 Task: Create a task  Create a feature for users to report inappropriate content , assign it to team member softage.7@softage.net in the project VectorTech and update the status of the task to  On Track  , set the priority of the task to High.
Action: Mouse moved to (55, 312)
Screenshot: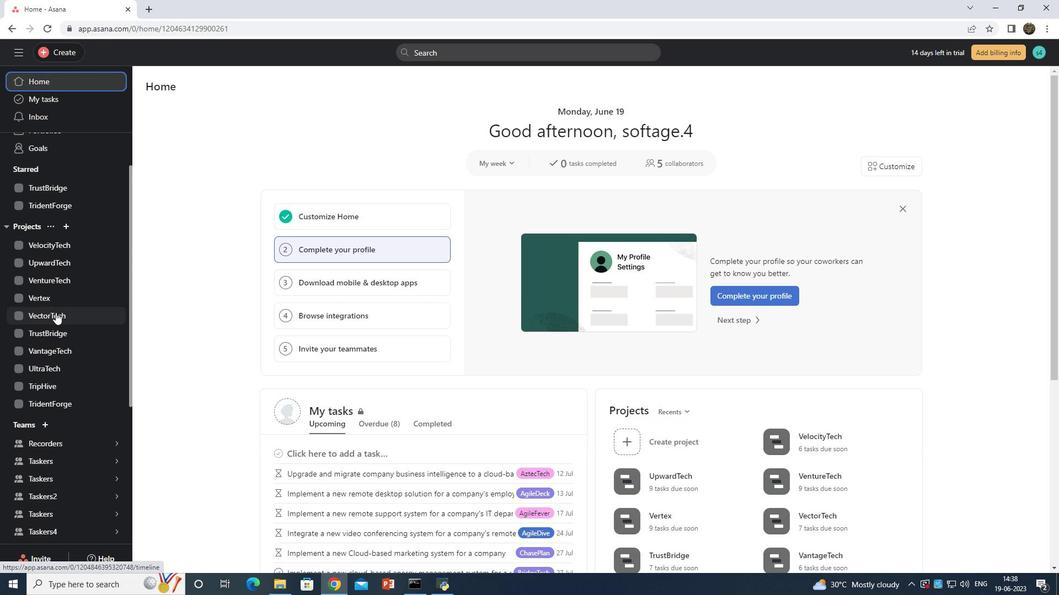 
Action: Mouse pressed left at (55, 312)
Screenshot: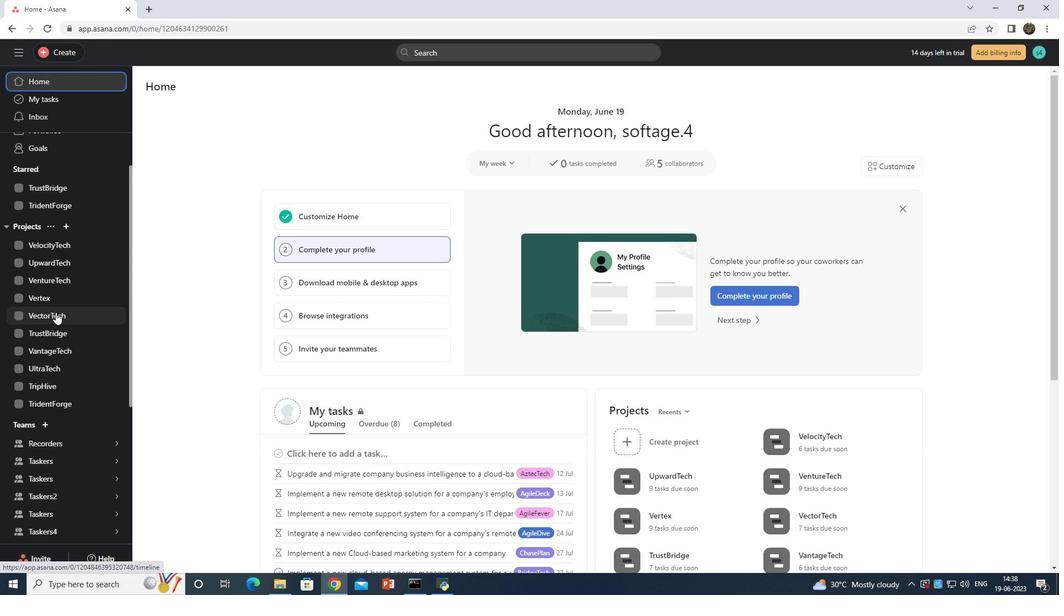 
Action: Mouse moved to (164, 135)
Screenshot: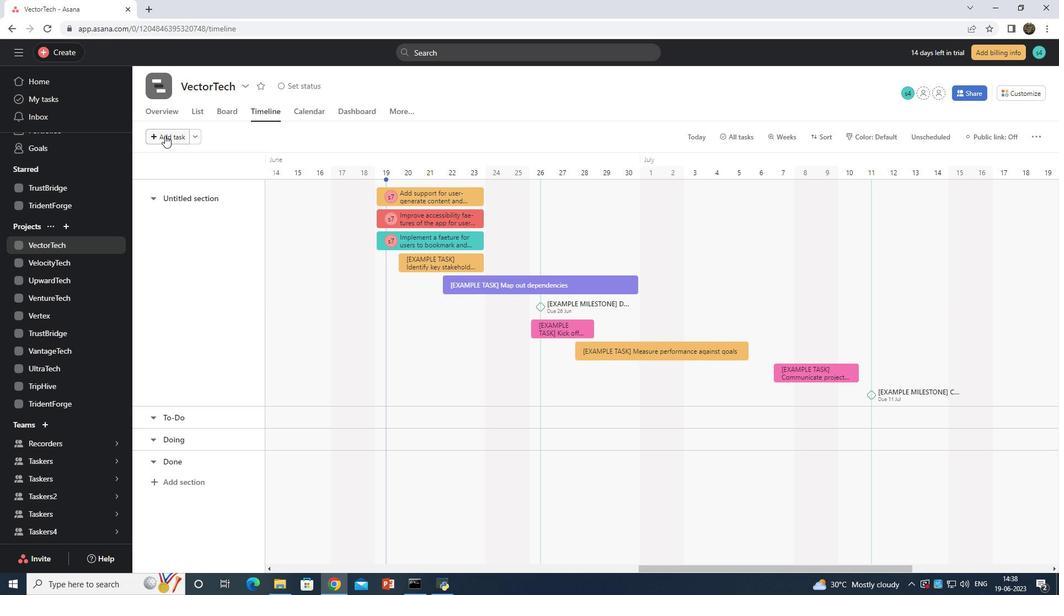 
Action: Mouse pressed left at (164, 135)
Screenshot: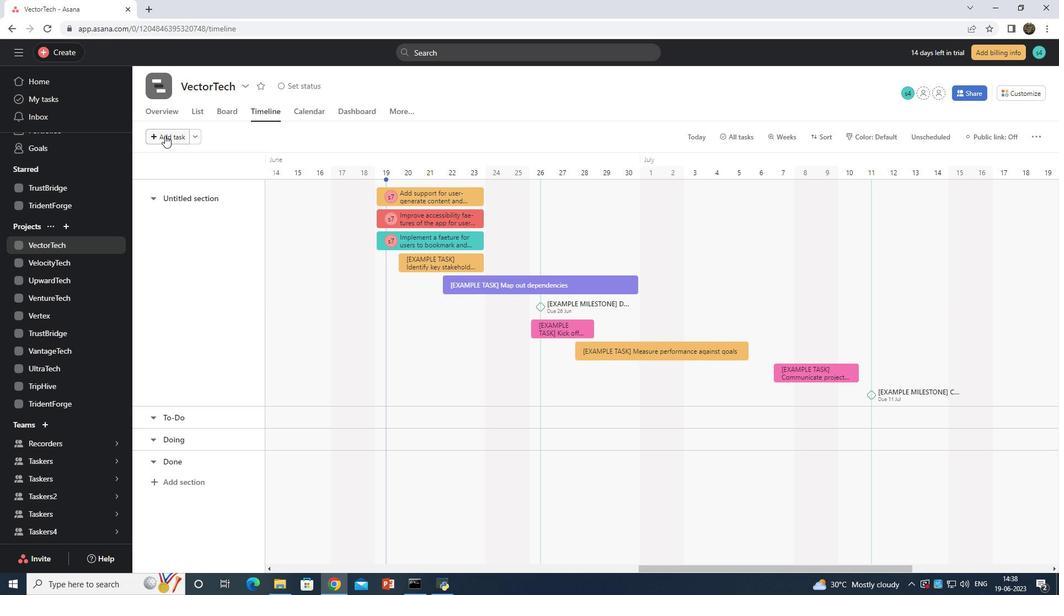 
Action: Mouse moved to (269, 180)
Screenshot: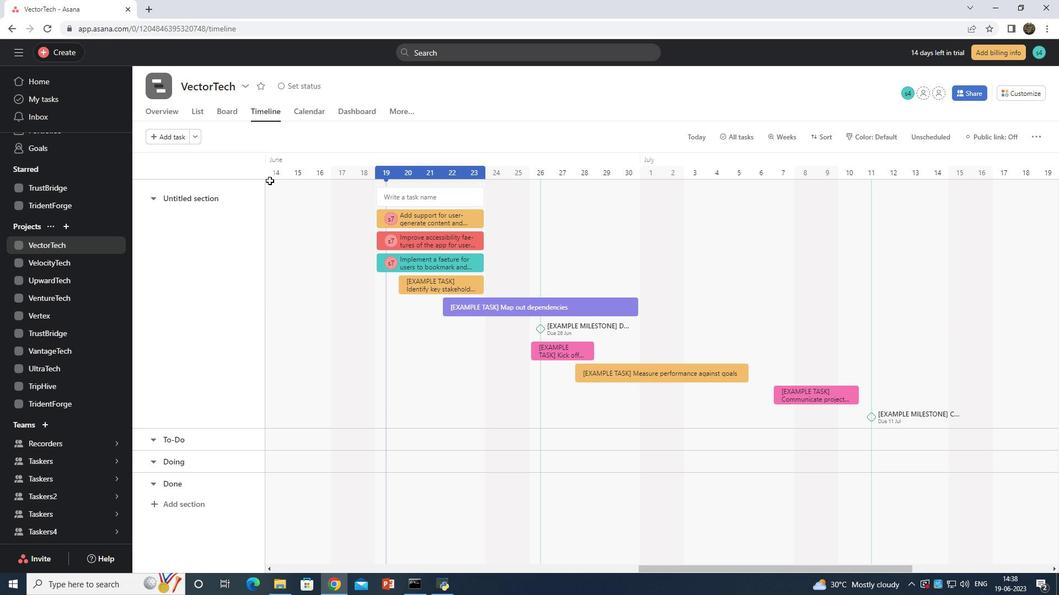 
Action: Key pressed <Key.shift>Create<Key.space>a<Key.space>feature<Key.space>fro<Key.space>users<Key.space>to<Key.space>report<Key.down><Key.left><Key.left><Key.left><Key.left><Key.left><Key.left><Key.left><Key.left><Key.left><Key.left><Key.left><Key.left><Key.left><Key.left><Key.left><Key.left><Key.backspace><Key.backspace>or<Key.right><Key.right><Key.right><Key.right><Key.right><Key.right><Key.right><Key.right><Key.right><Key.right><Key.right><Key.right><Key.right><Key.right><Key.right><Key.right><Key.right><Key.right><Key.right><Key.right><Key.right><Key.right><Key.right><Key.right><Key.right><Key.right><Key.right><Key.right><Key.right><Key.space>inappropritaer<Key.backspace><Key.backspace><Key.backspace>ate<Key.space>contat<Key.backspace>nt<Key.left><Key.left><Key.backspace>e<Key.right><Key.right><Key.right>
Screenshot: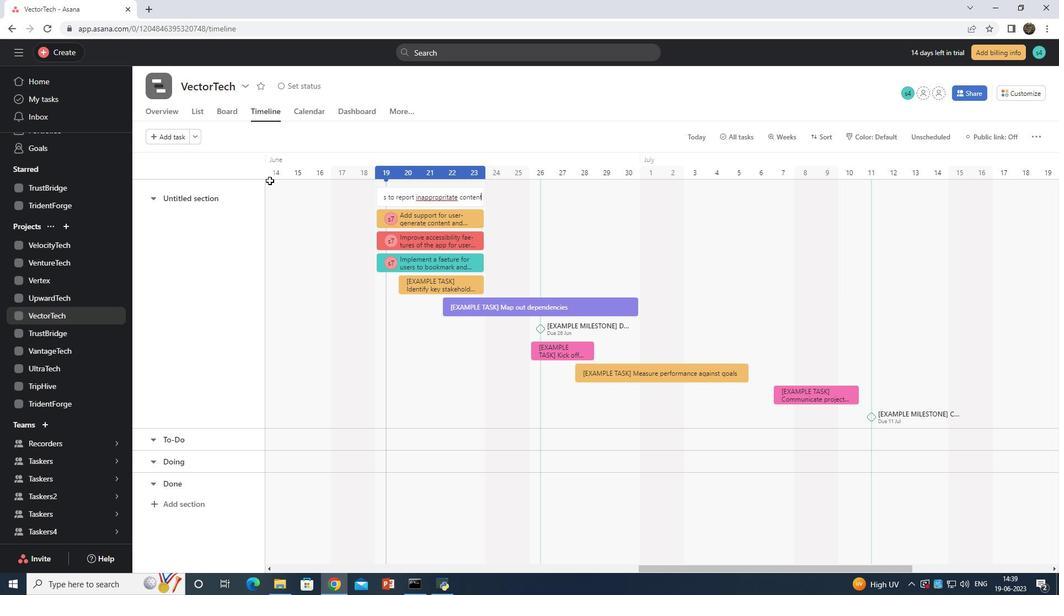 
Action: Mouse moved to (414, 200)
Screenshot: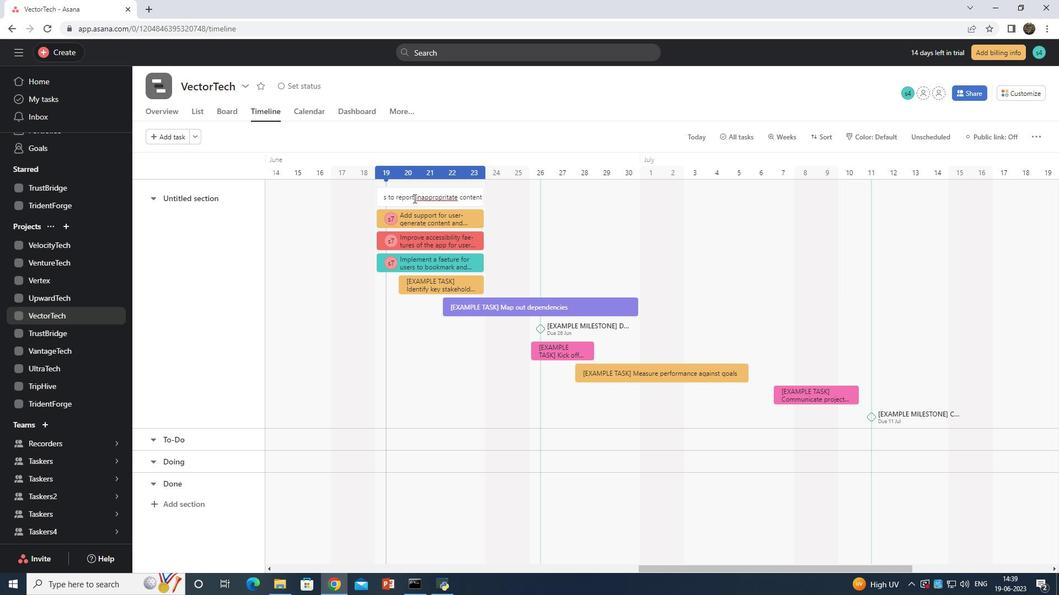 
Action: Mouse pressed left at (414, 200)
Screenshot: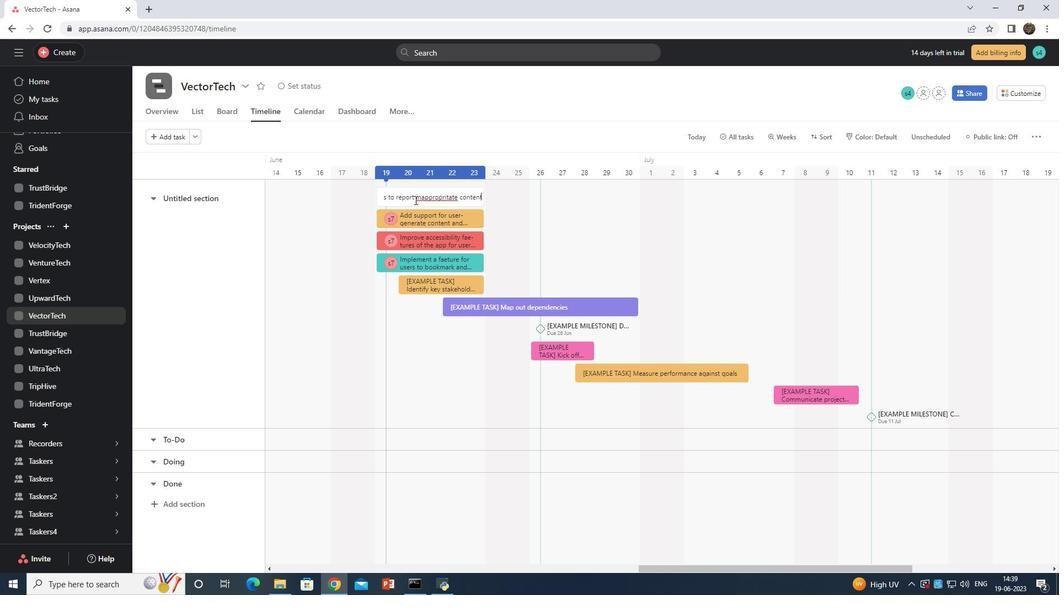 
Action: Mouse moved to (770, 215)
Screenshot: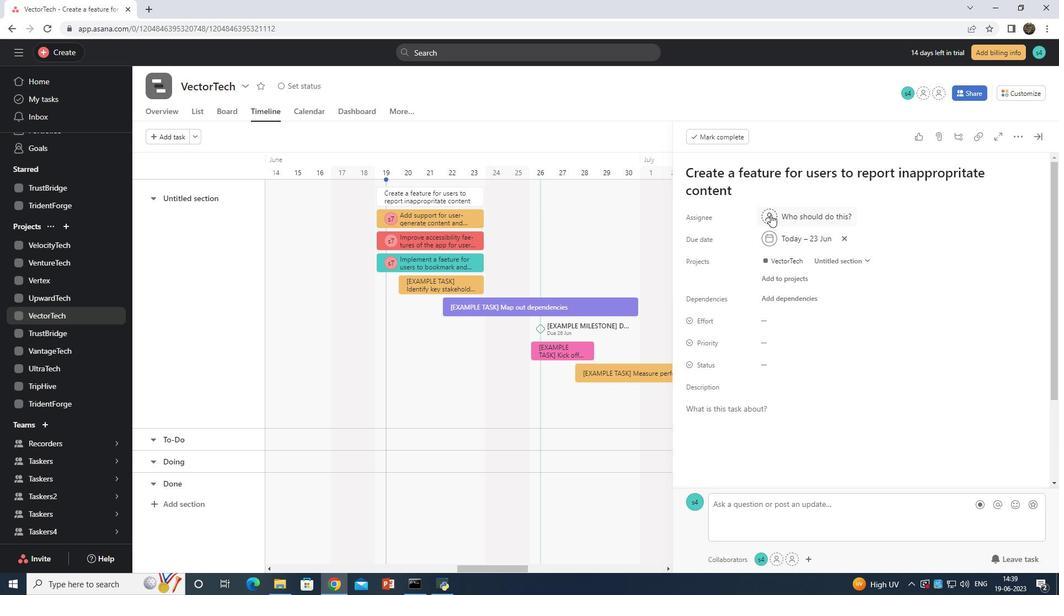 
Action: Mouse pressed left at (770, 215)
Screenshot: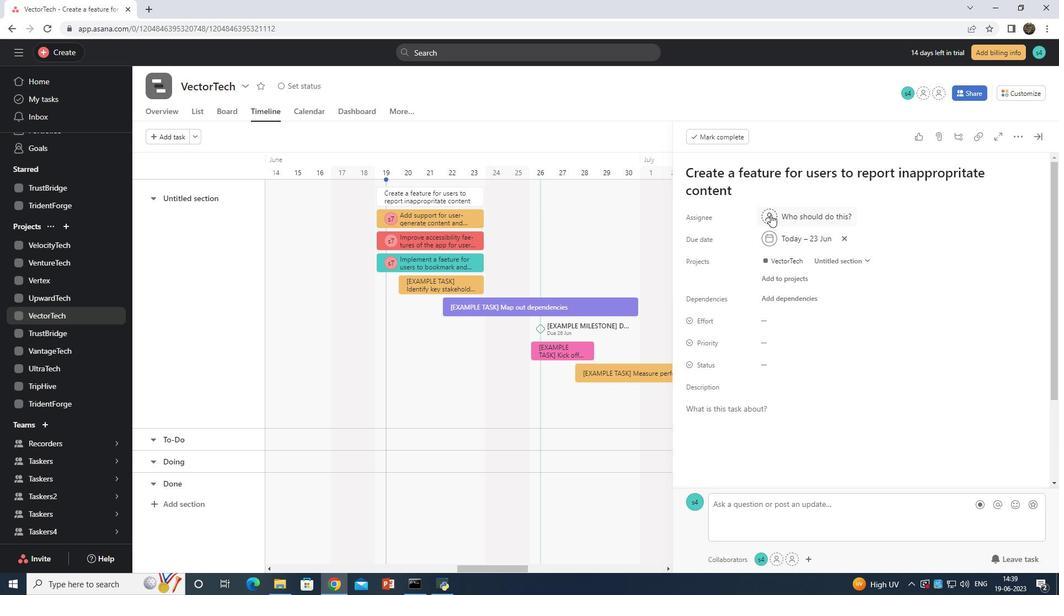
Action: Mouse moved to (832, 268)
Screenshot: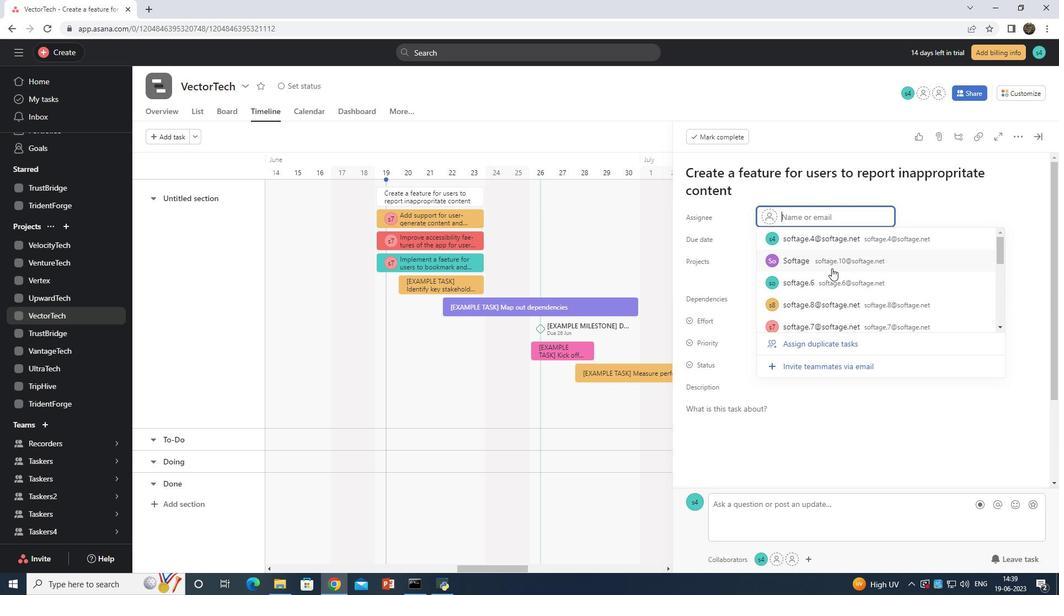 
Action: Mouse scrolled (832, 268) with delta (0, 0)
Screenshot: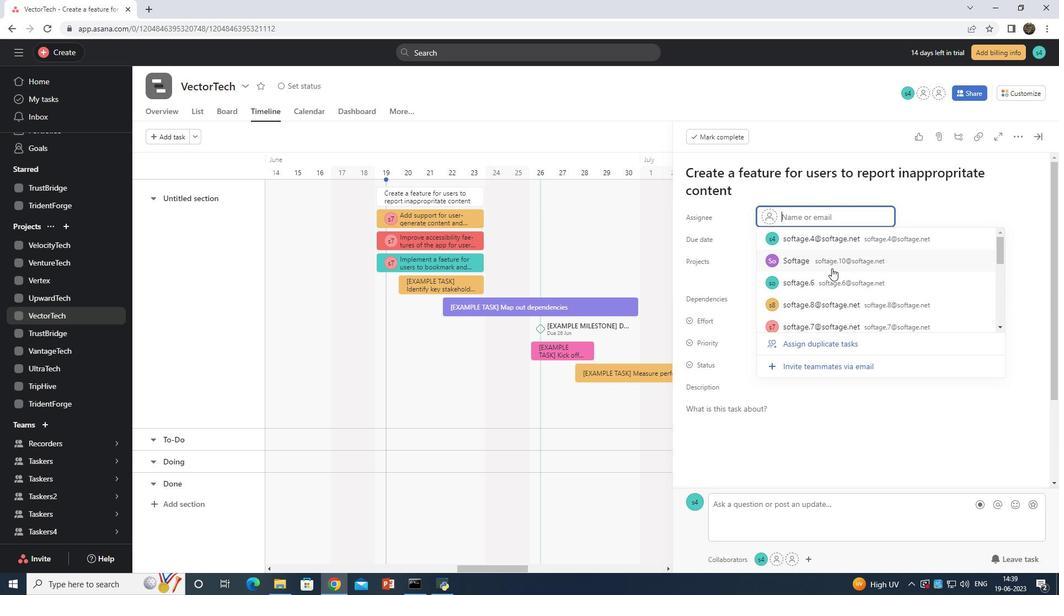 
Action: Mouse pressed left at (832, 268)
Screenshot: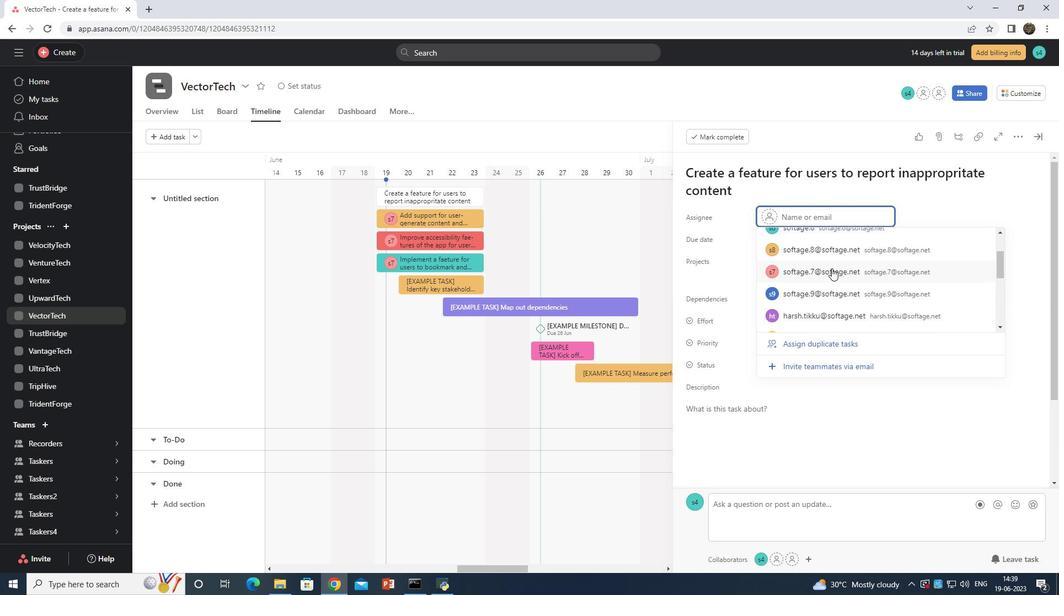 
Action: Mouse moved to (768, 363)
Screenshot: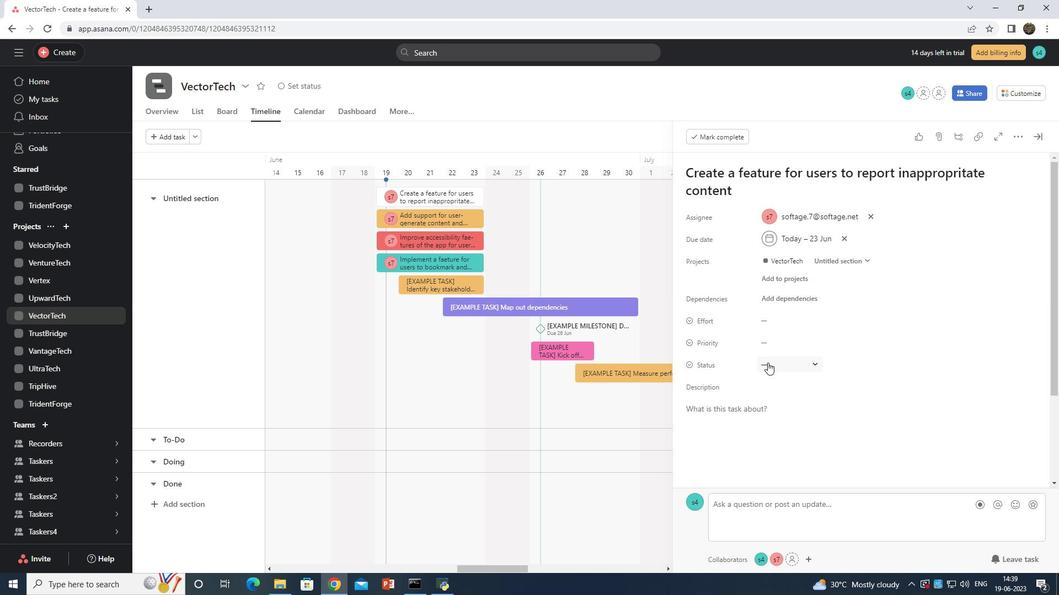 
Action: Mouse pressed left at (768, 363)
Screenshot: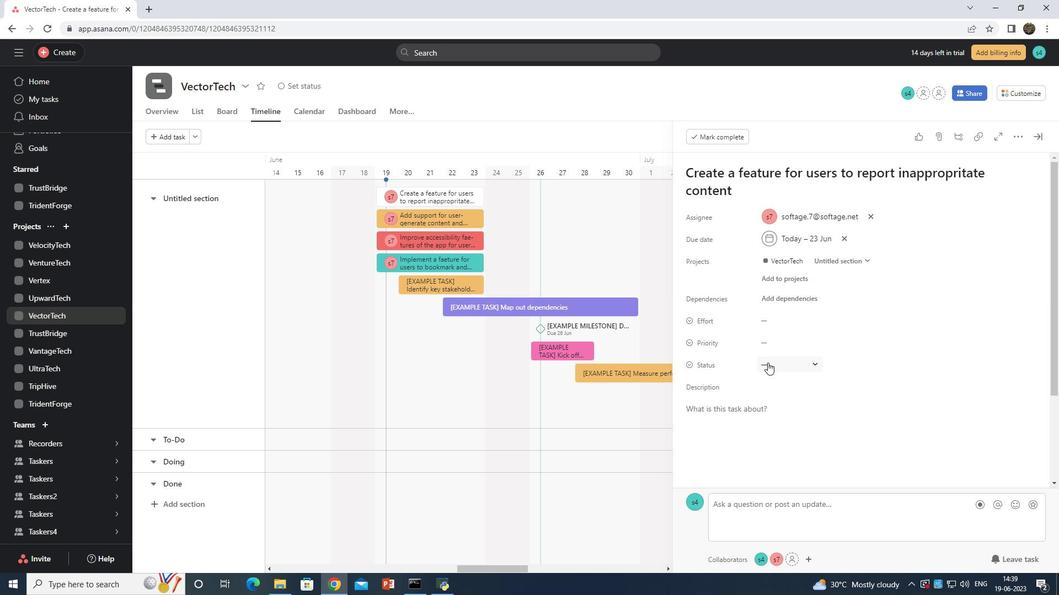 
Action: Mouse moved to (784, 401)
Screenshot: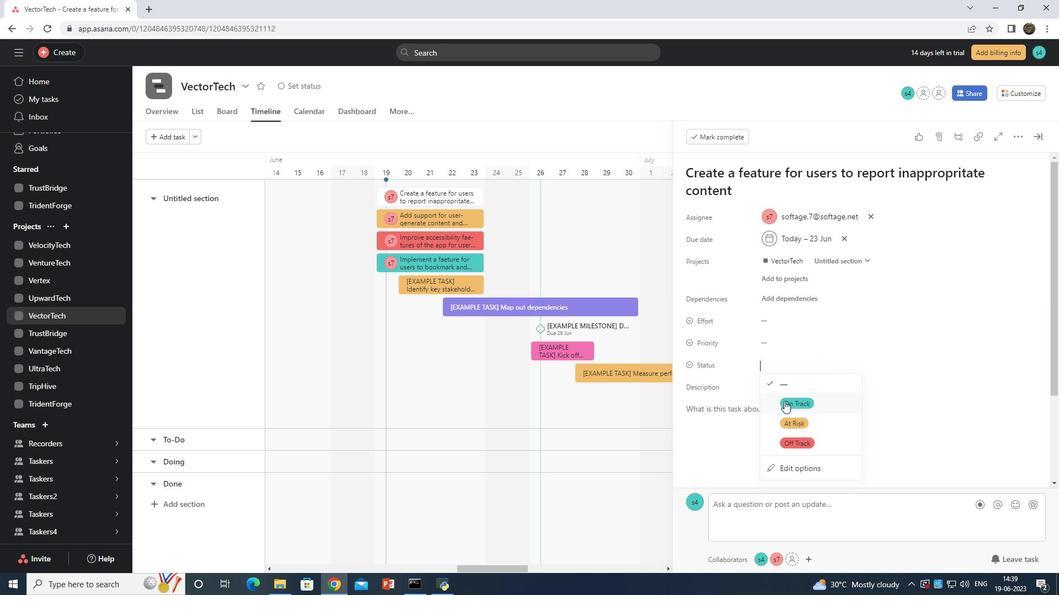 
Action: Mouse pressed left at (784, 401)
Screenshot: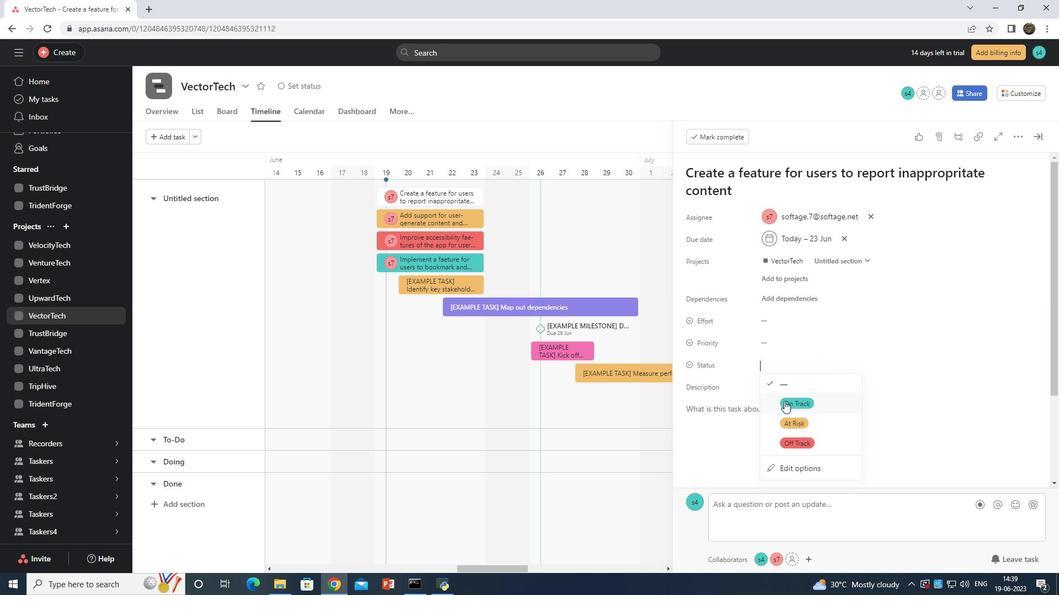 
Action: Mouse moved to (765, 340)
Screenshot: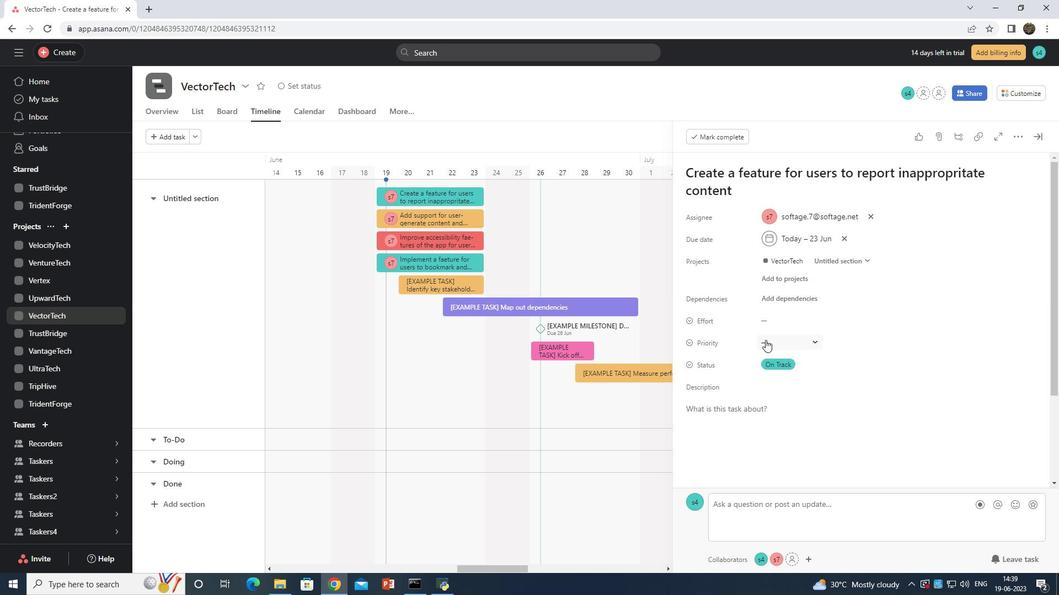 
Action: Mouse pressed left at (765, 340)
Screenshot: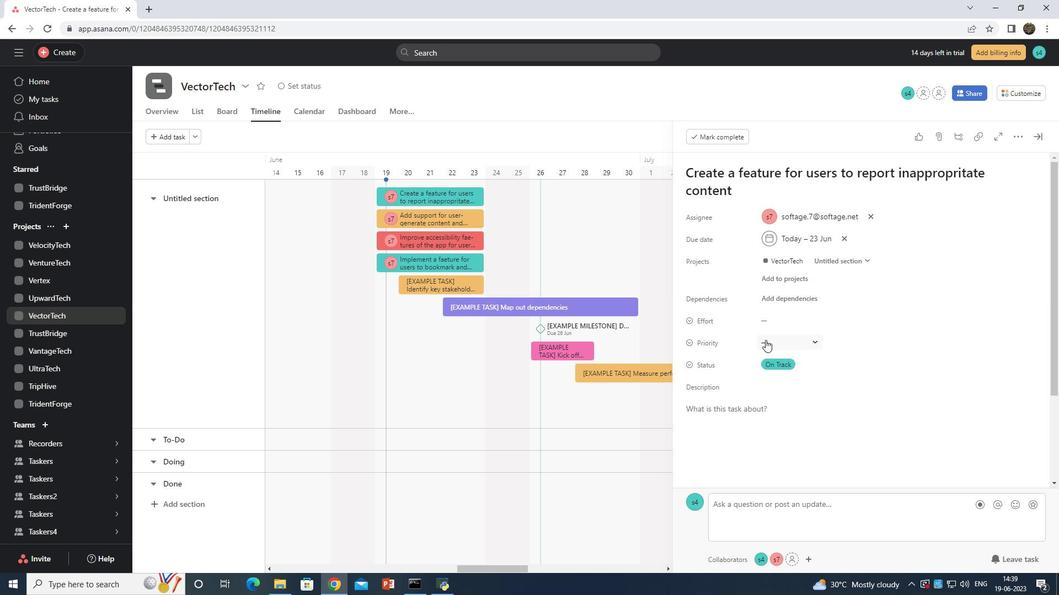 
Action: Mouse moved to (792, 381)
Screenshot: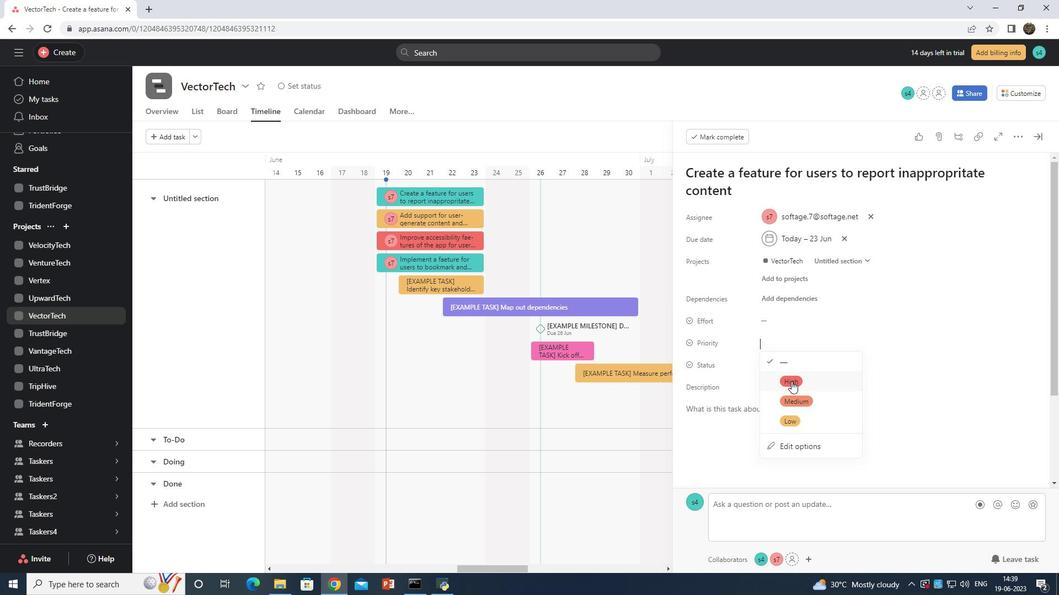 
Action: Mouse pressed left at (792, 381)
Screenshot: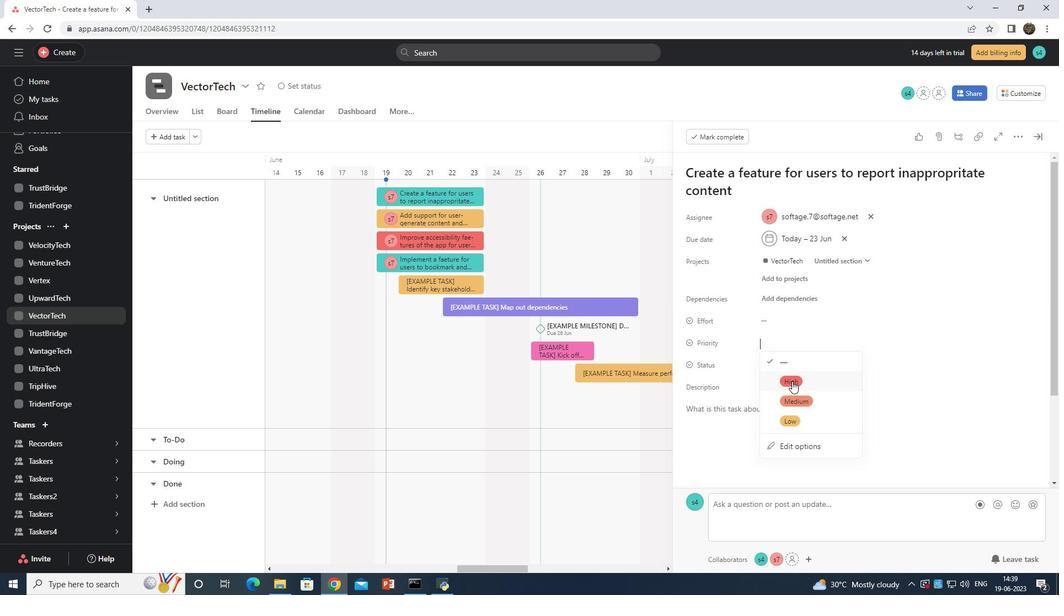 
Action: Mouse moved to (793, 379)
Screenshot: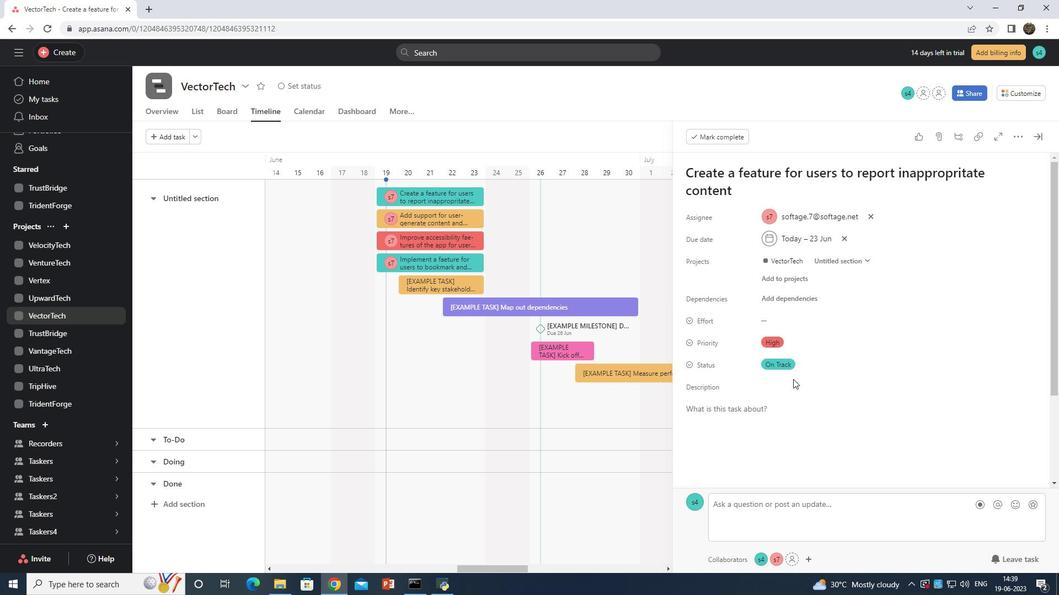 
